 Task: Add Home Health Rose Almond Glow Lotion to the cart.
Action: Mouse moved to (749, 256)
Screenshot: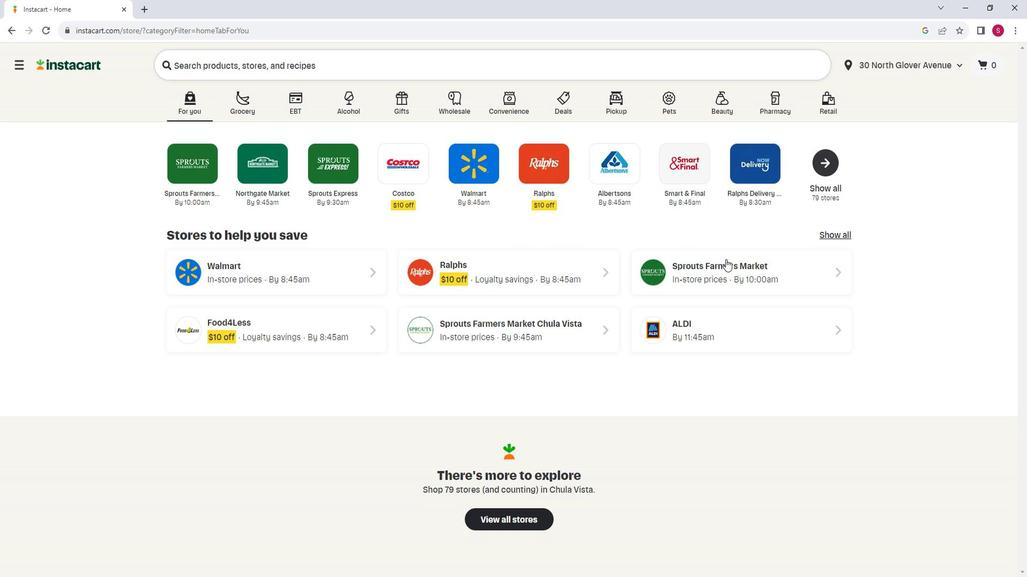 
Action: Mouse pressed left at (749, 256)
Screenshot: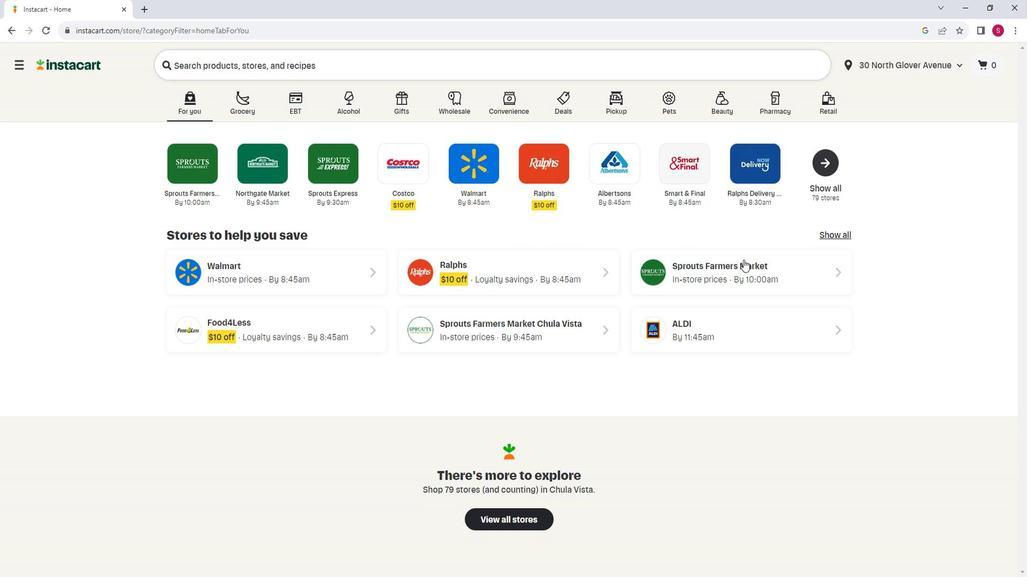 
Action: Mouse moved to (83, 261)
Screenshot: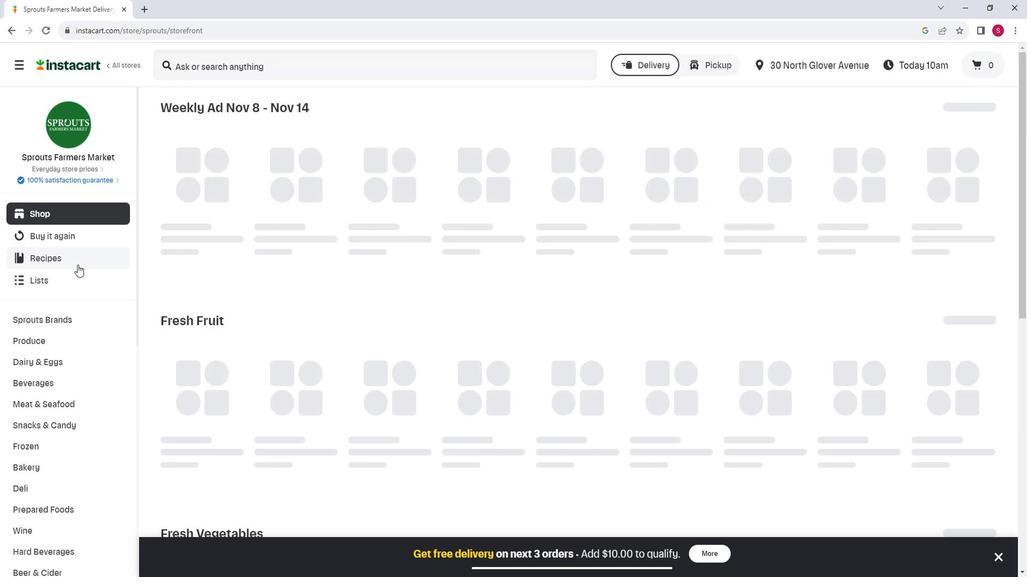 
Action: Mouse scrolled (83, 261) with delta (0, 0)
Screenshot: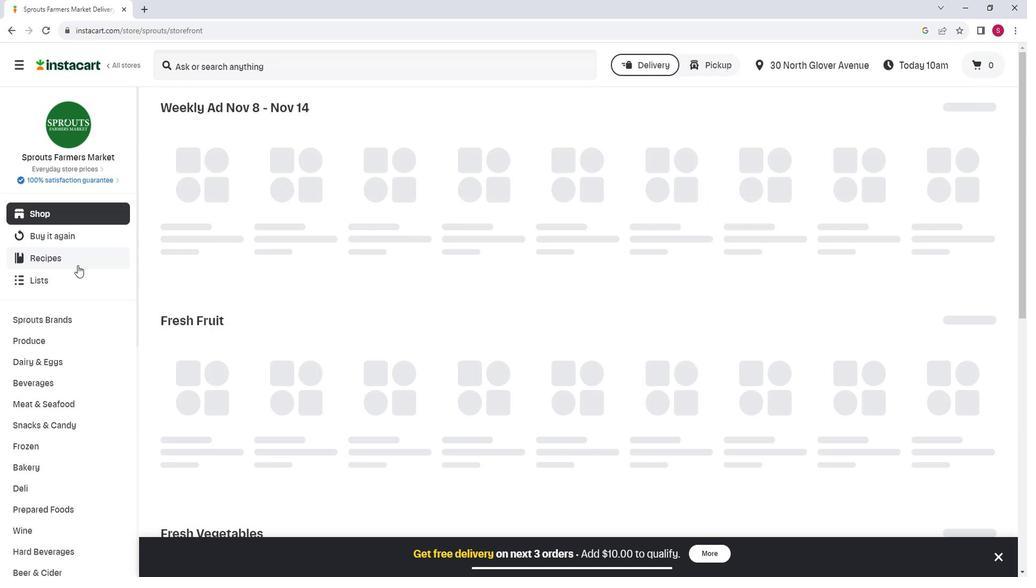 
Action: Mouse moved to (83, 262)
Screenshot: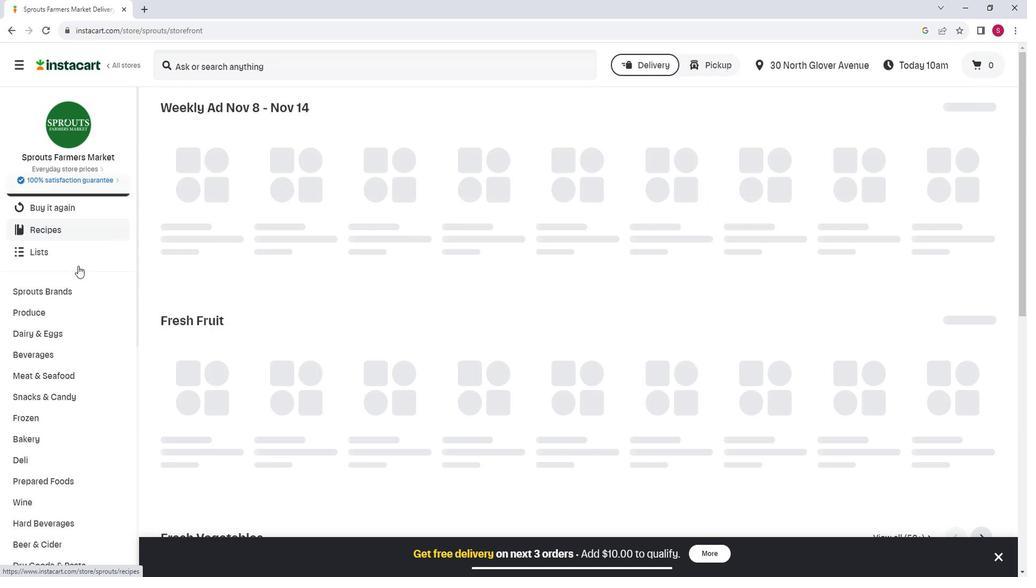 
Action: Mouse scrolled (83, 261) with delta (0, 0)
Screenshot: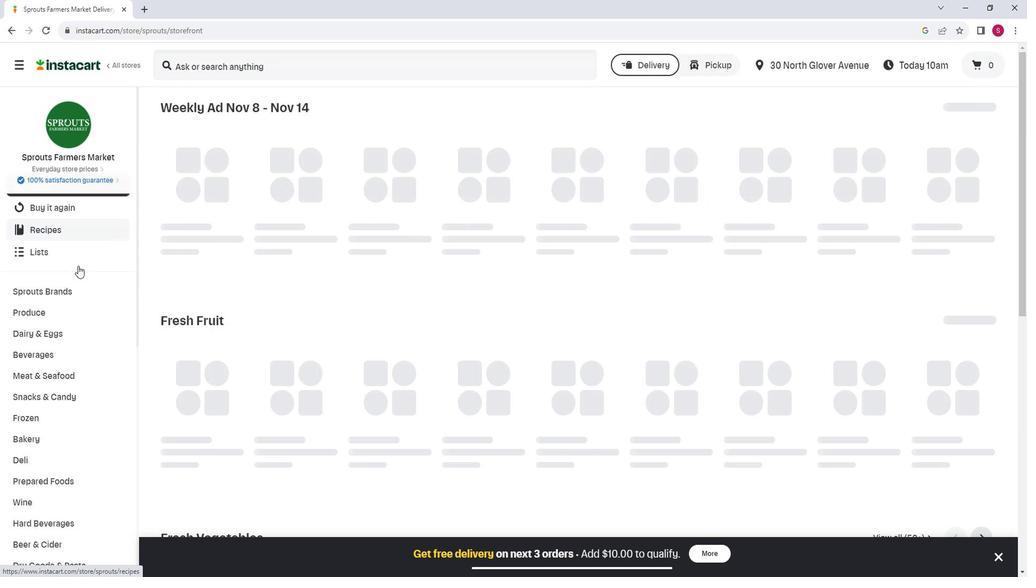 
Action: Mouse moved to (85, 262)
Screenshot: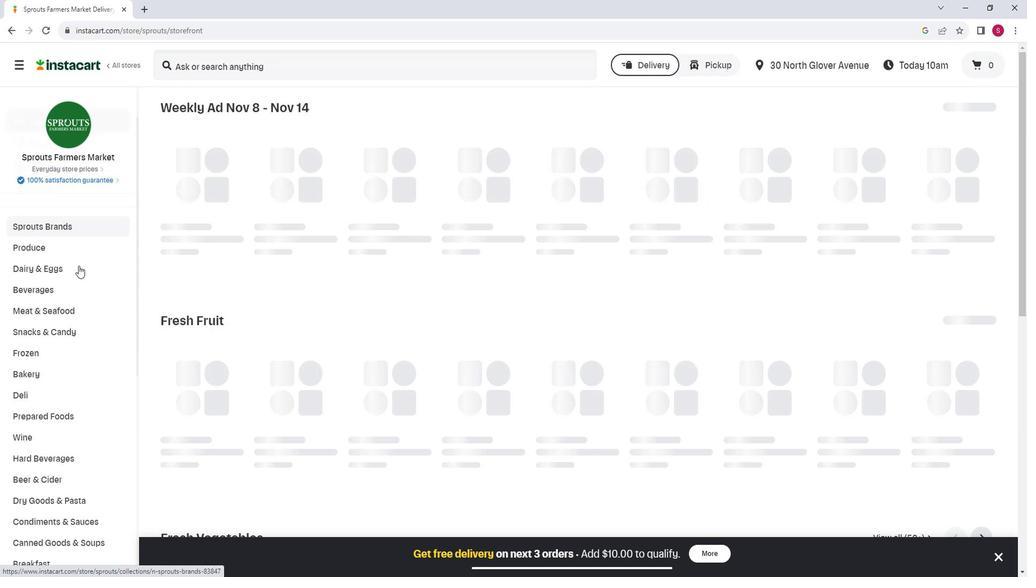 
Action: Mouse scrolled (85, 262) with delta (0, 0)
Screenshot: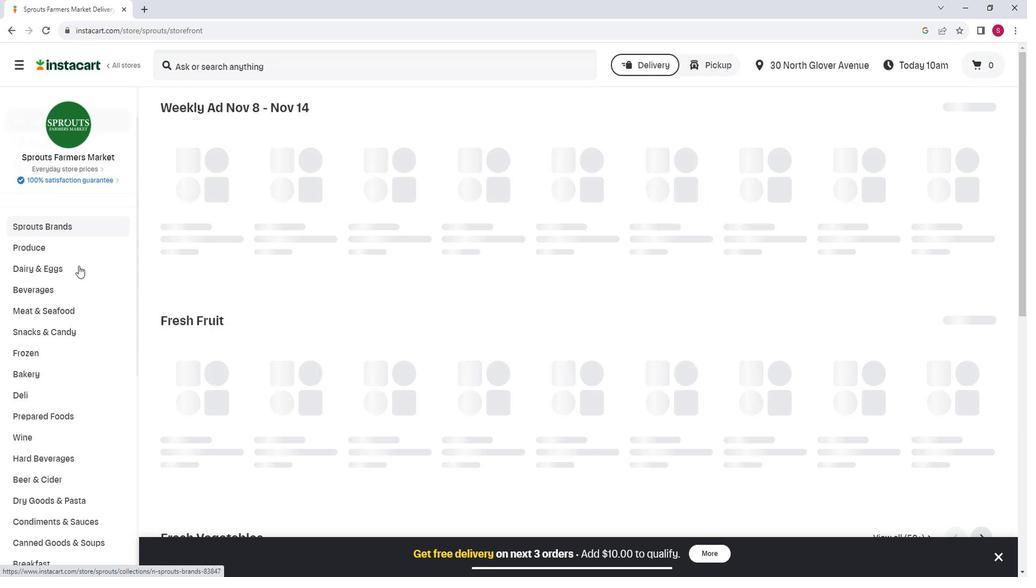 
Action: Mouse moved to (86, 263)
Screenshot: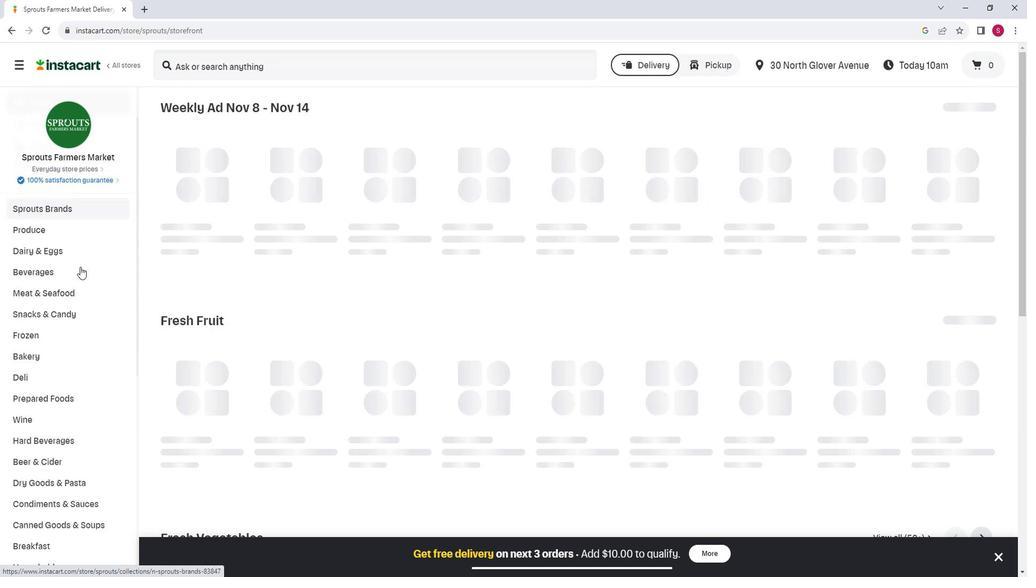 
Action: Mouse scrolled (86, 263) with delta (0, 0)
Screenshot: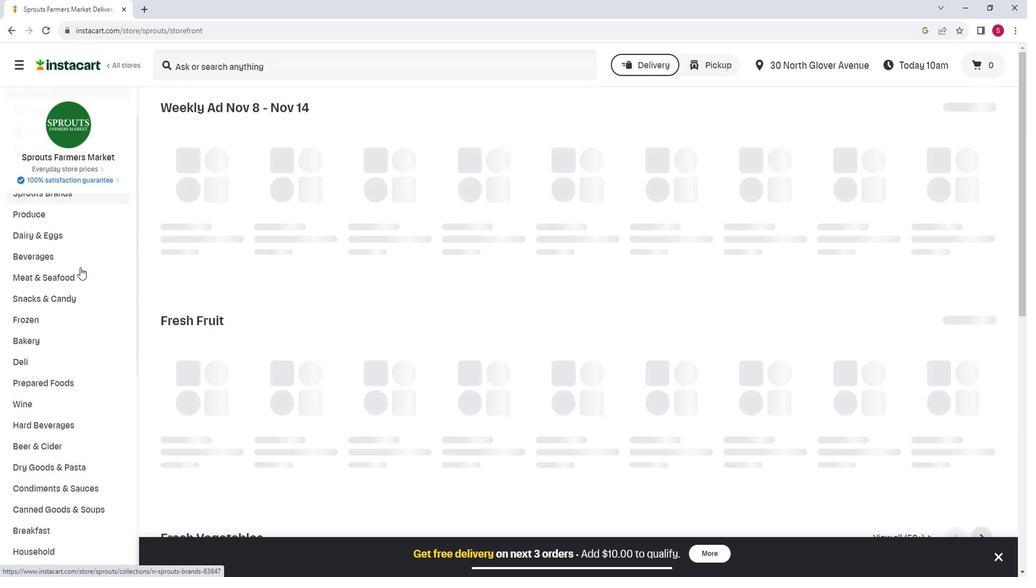 
Action: Mouse scrolled (86, 263) with delta (0, 0)
Screenshot: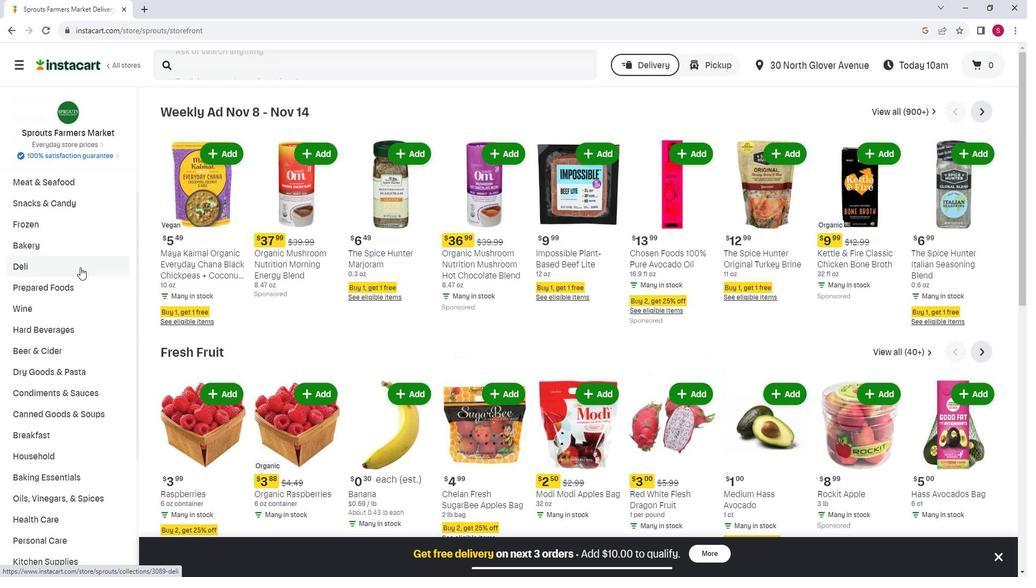 
Action: Mouse moved to (106, 402)
Screenshot: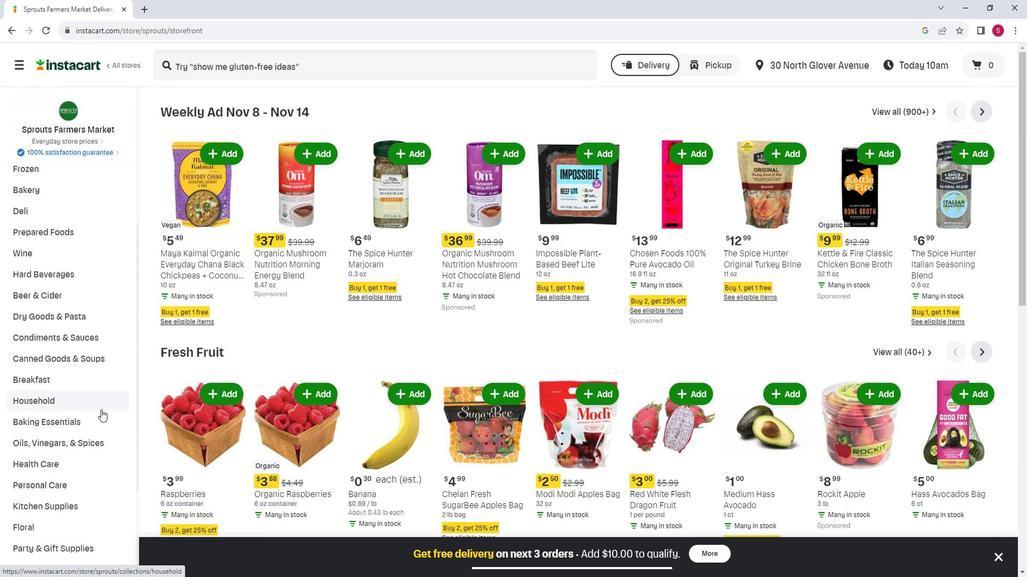 
Action: Mouse scrolled (106, 402) with delta (0, 0)
Screenshot: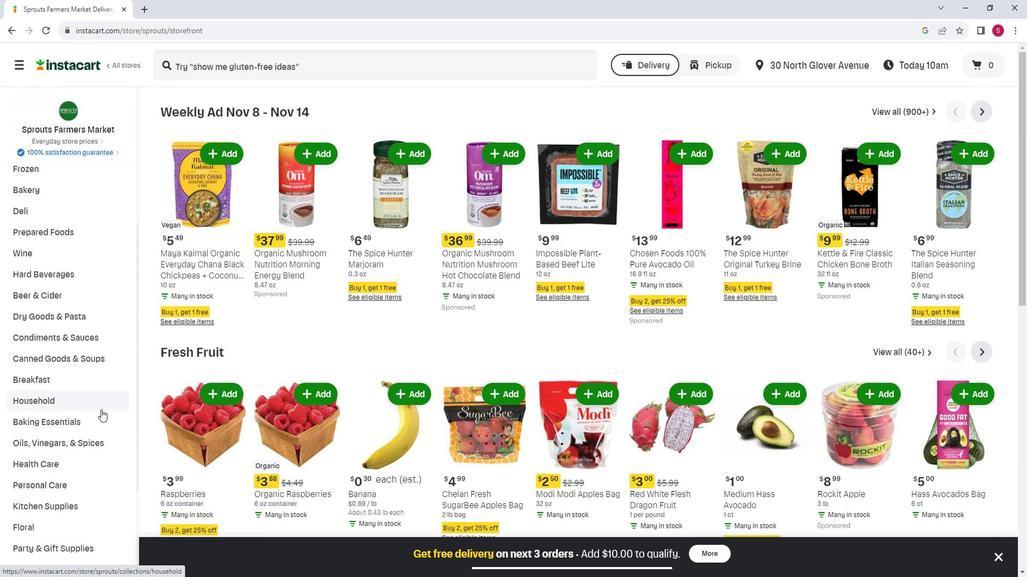 
Action: Mouse scrolled (106, 402) with delta (0, 0)
Screenshot: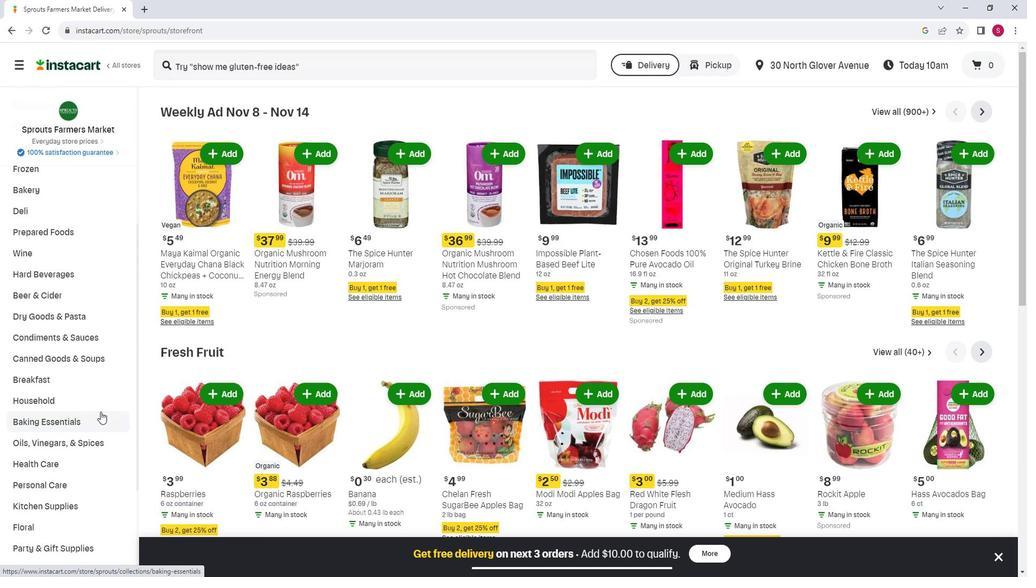 
Action: Mouse moved to (91, 370)
Screenshot: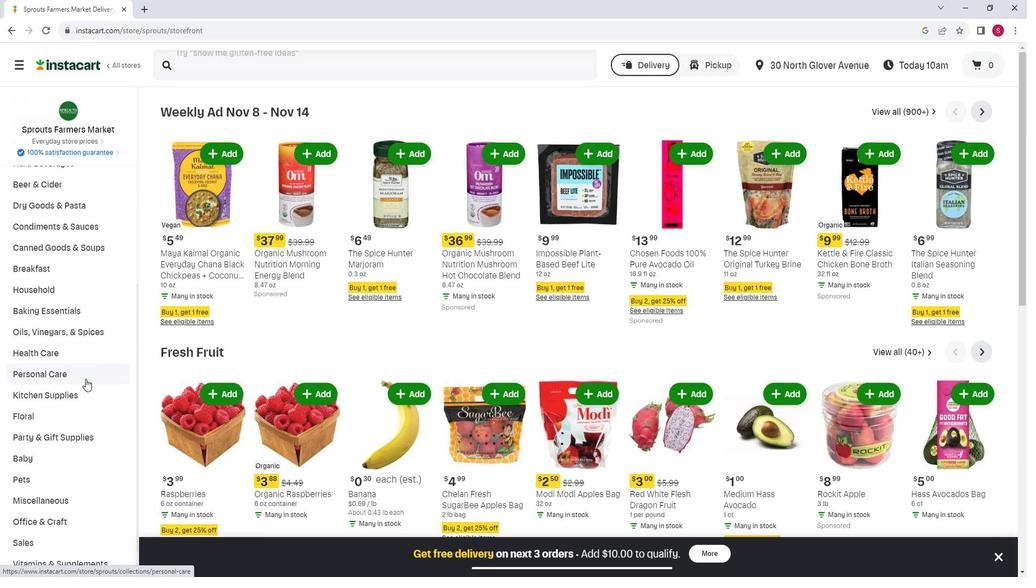 
Action: Mouse pressed left at (91, 370)
Screenshot: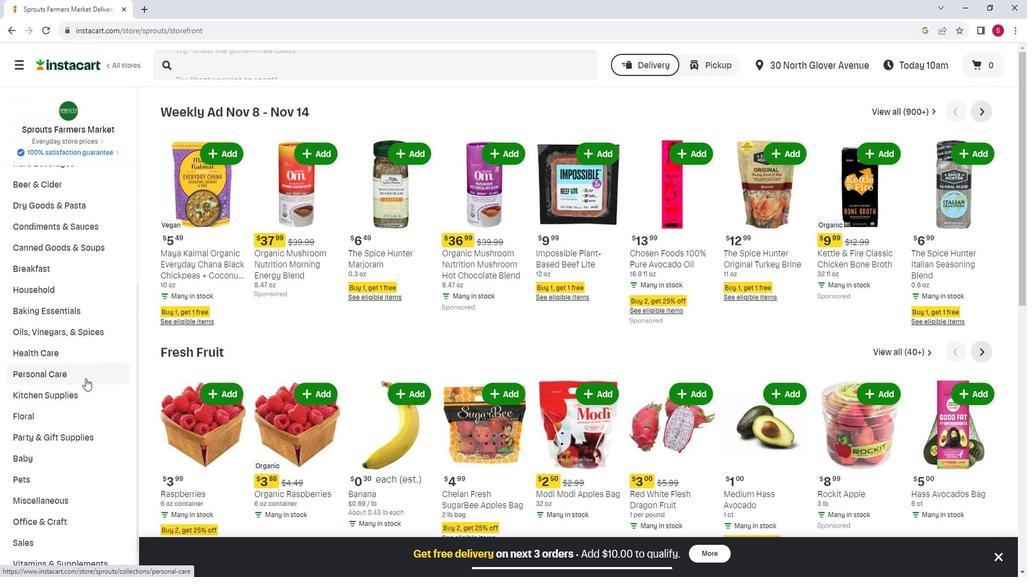 
Action: Mouse moved to (269, 154)
Screenshot: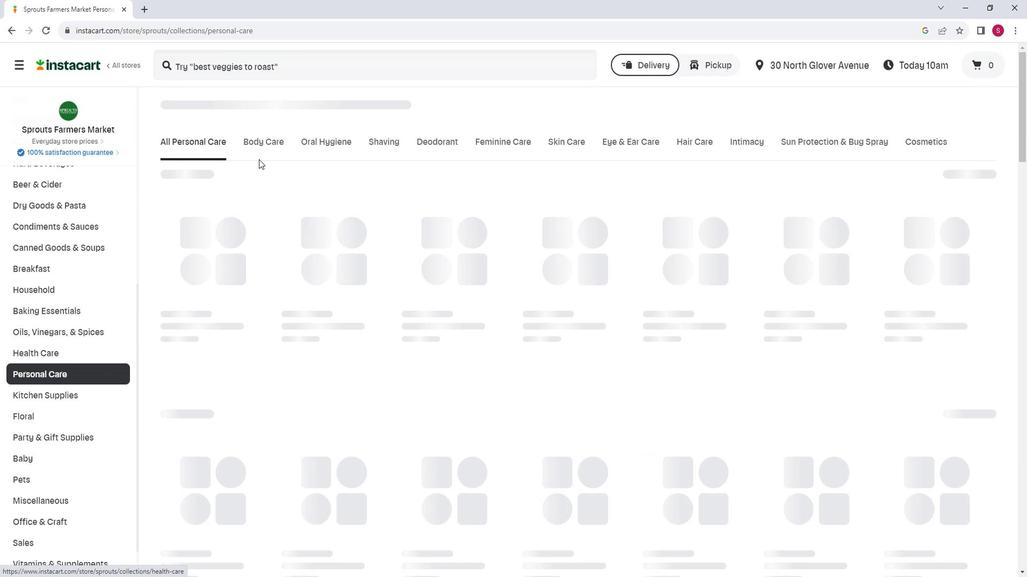 
Action: Mouse pressed left at (269, 154)
Screenshot: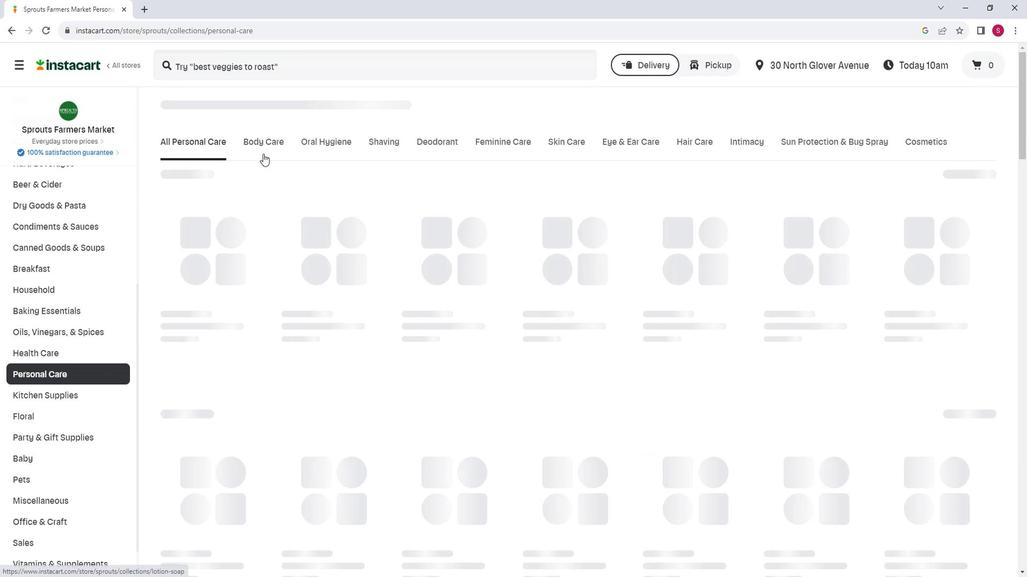 
Action: Mouse moved to (419, 181)
Screenshot: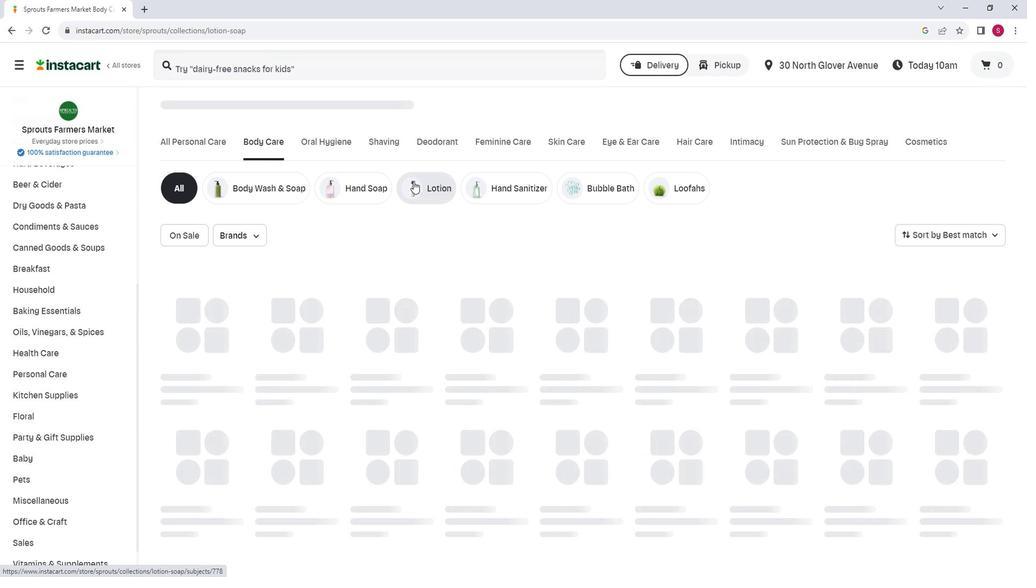 
Action: Mouse pressed left at (419, 181)
Screenshot: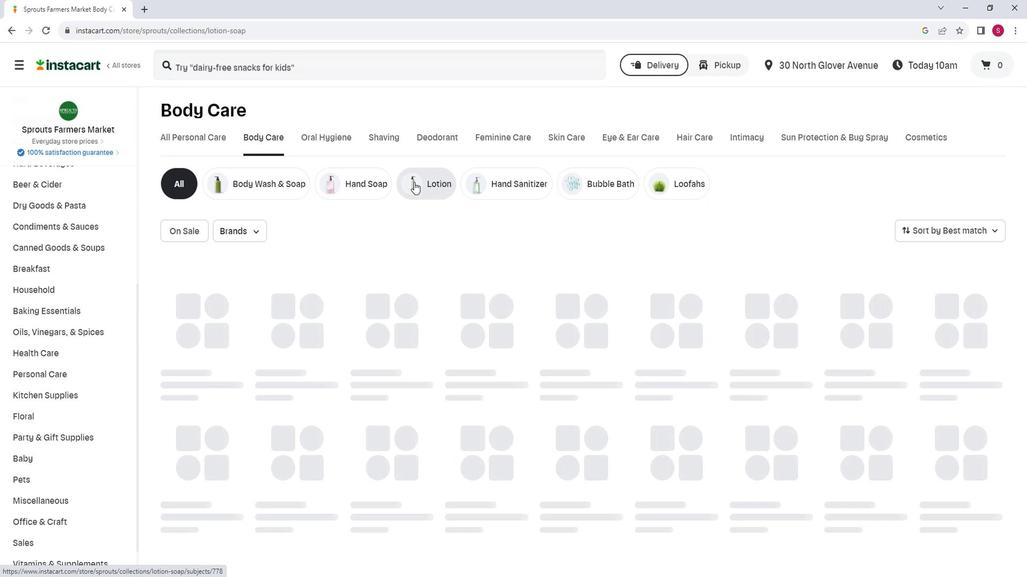 
Action: Mouse moved to (375, 73)
Screenshot: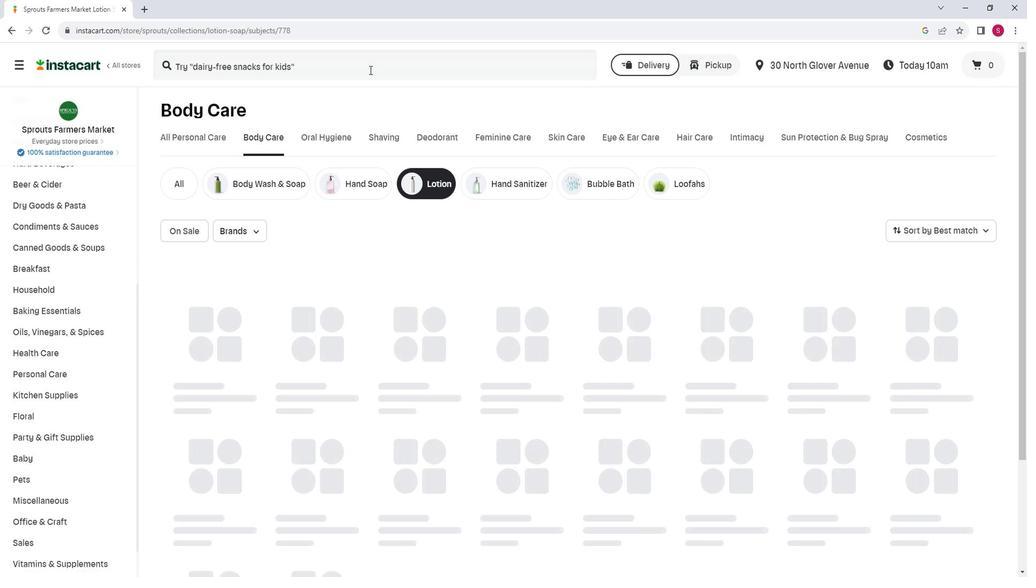 
Action: Mouse pressed left at (375, 73)
Screenshot: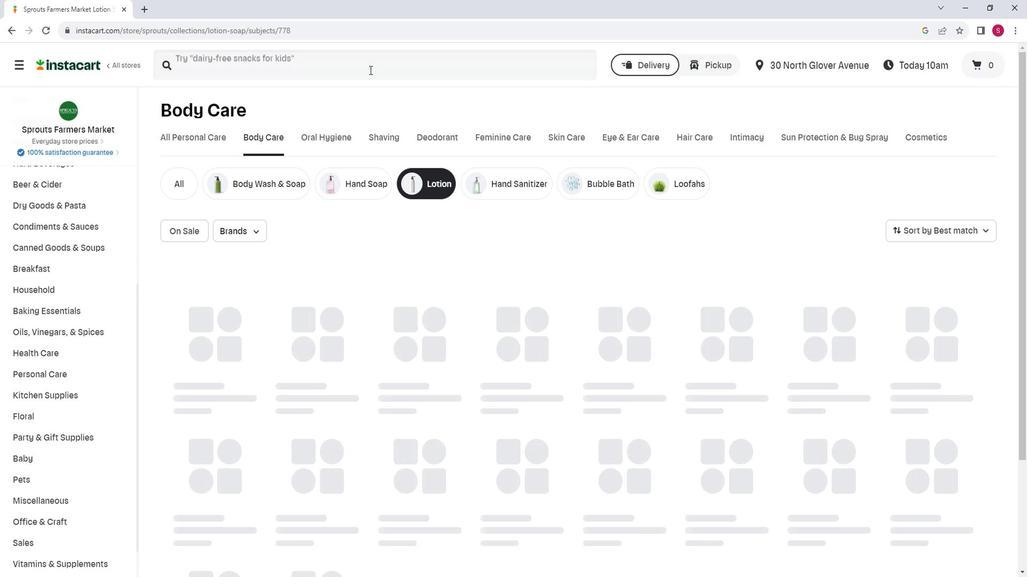 
Action: Mouse moved to (338, 9)
Screenshot: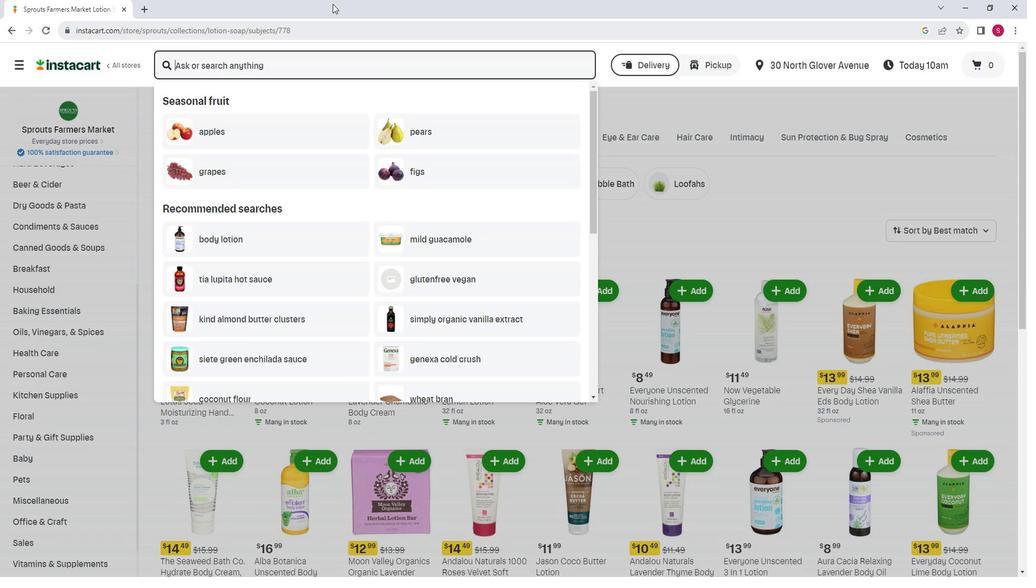
Action: Key pressed <Key.shift>H
Screenshot: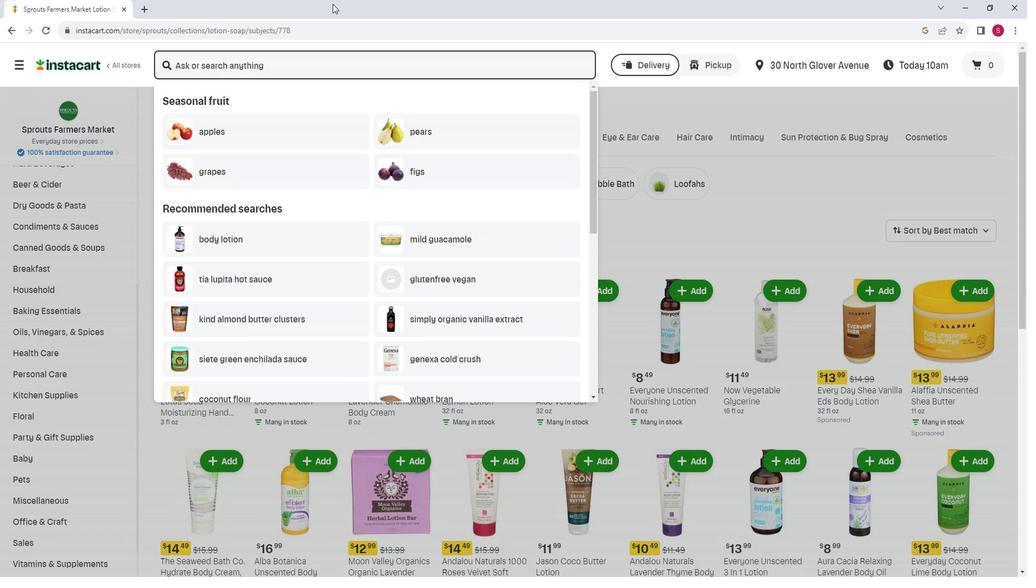 
Action: Mouse moved to (338, 9)
Screenshot: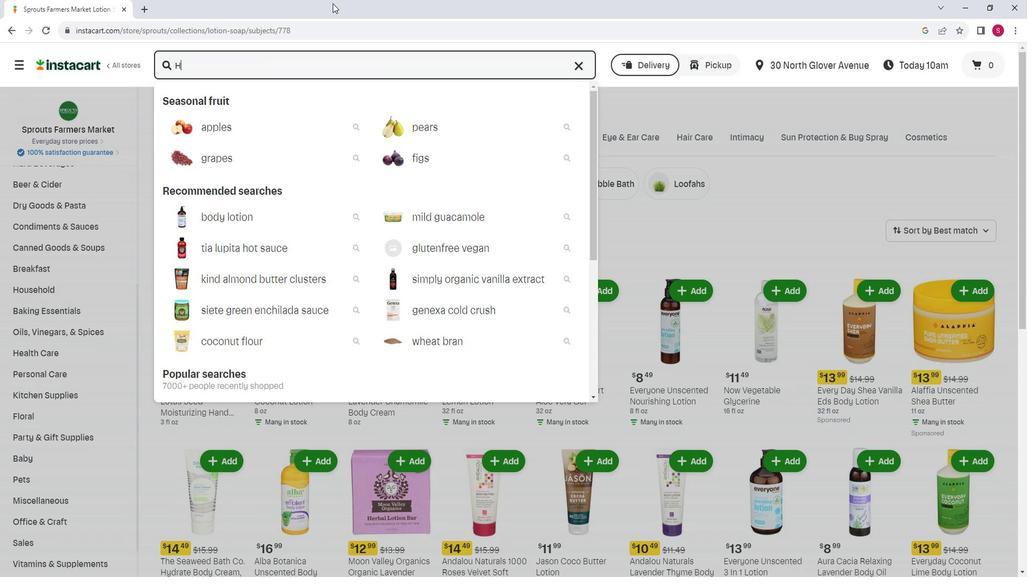 
Action: Key pressed ome<Key.space><Key.shift>Health<Key.space><Key.shift>Rose<Key.space><Key.shift>Almond<Key.space><Key.shift>Glow<Key.space><Key.shift>Lotion<Key.space><Key.enter>
Screenshot: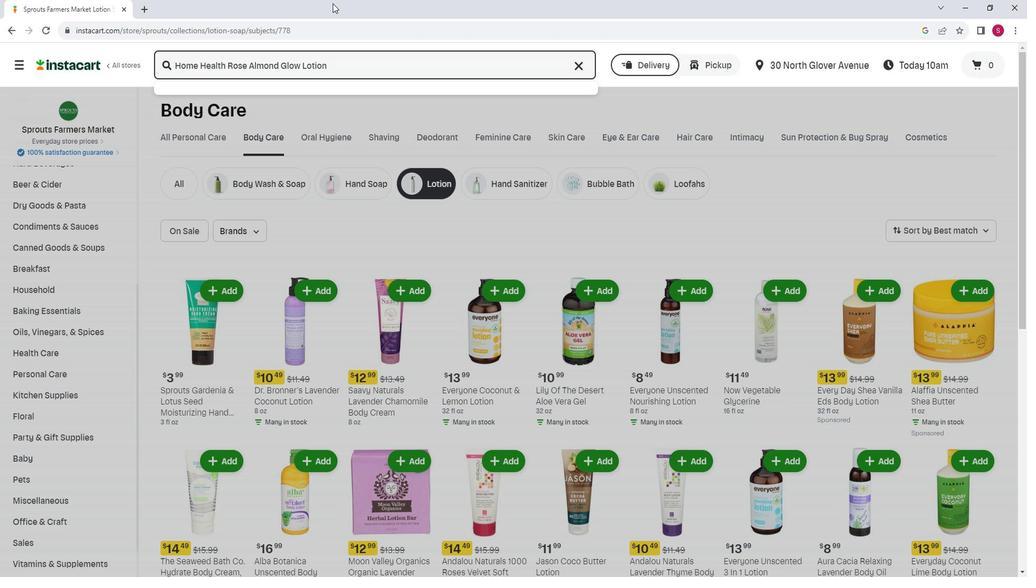 
Action: Mouse moved to (294, 158)
Screenshot: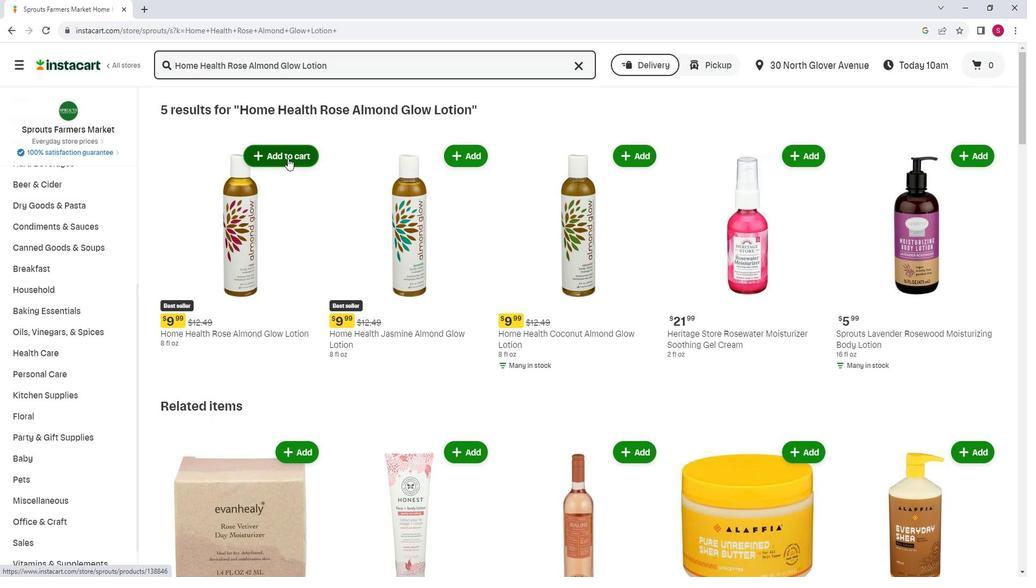 
Action: Mouse pressed left at (294, 158)
Screenshot: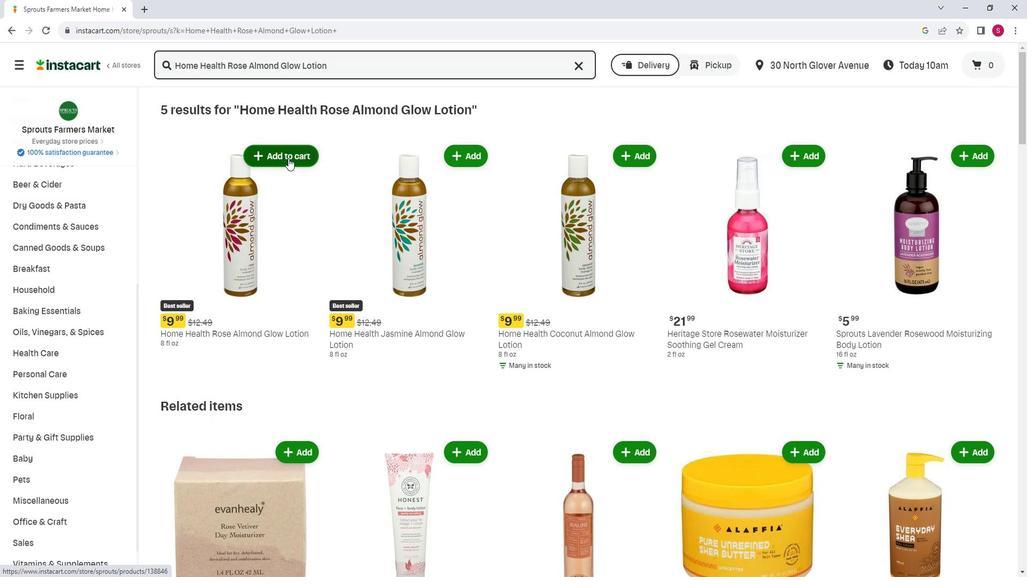 
Action: Mouse moved to (392, 111)
Screenshot: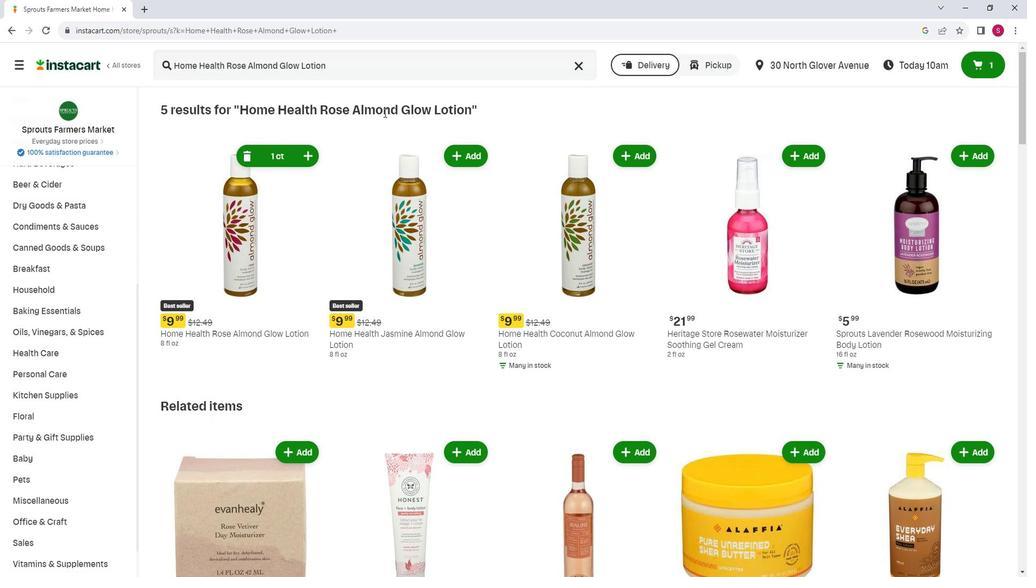 
